Task: In the  document experience.pdf Select the first Column and change text color to  'Black' Apply the command  'Undo' Apply the command  Redo
Action: Mouse moved to (272, 348)
Screenshot: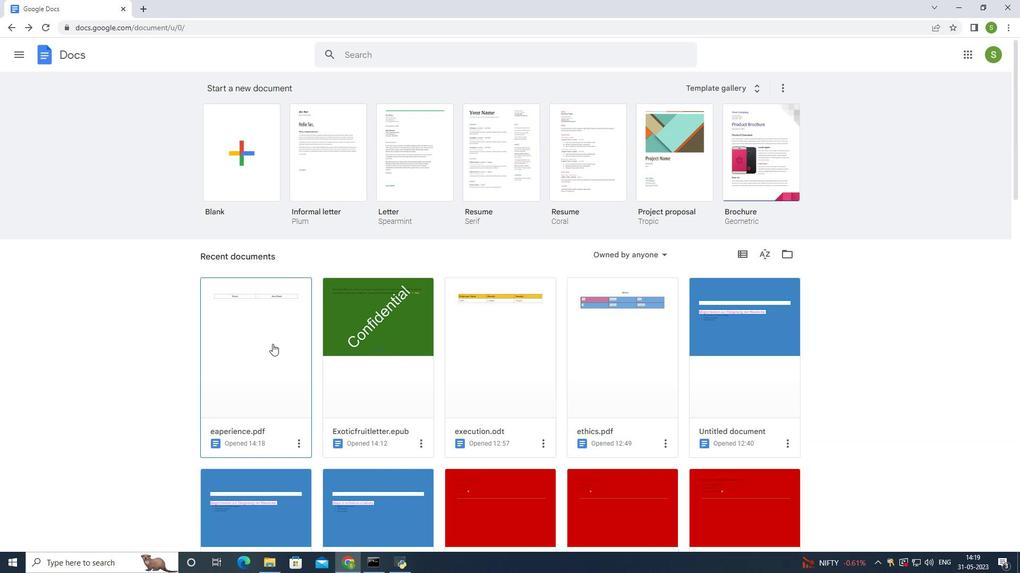 
Action: Mouse pressed left at (272, 348)
Screenshot: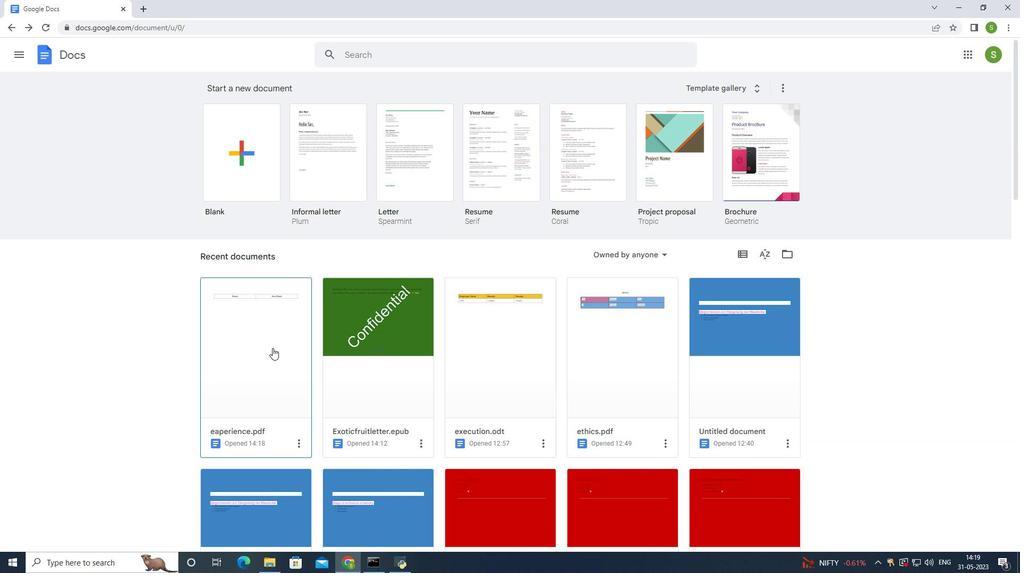 
Action: Mouse moved to (293, 182)
Screenshot: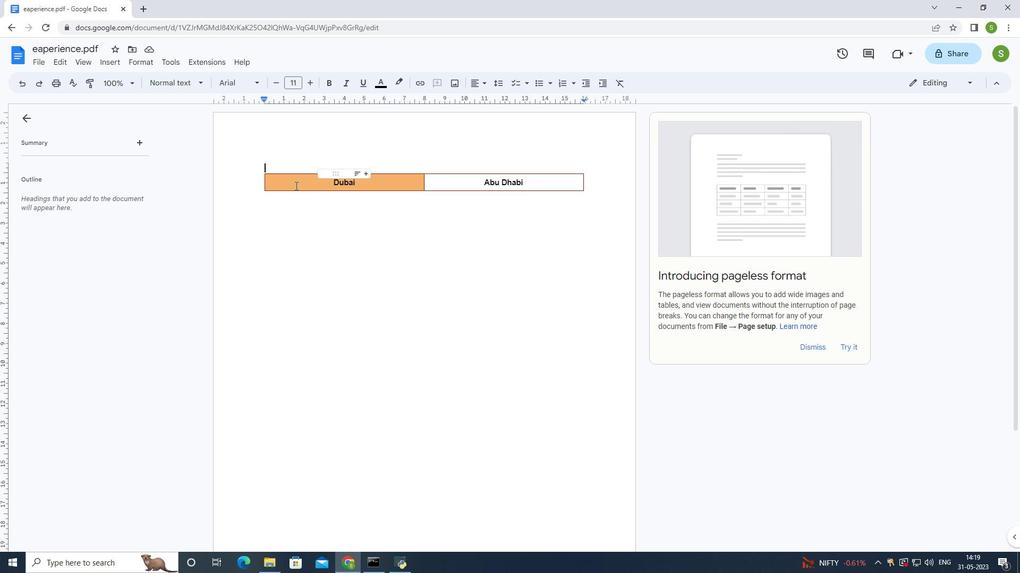 
Action: Mouse pressed left at (293, 182)
Screenshot: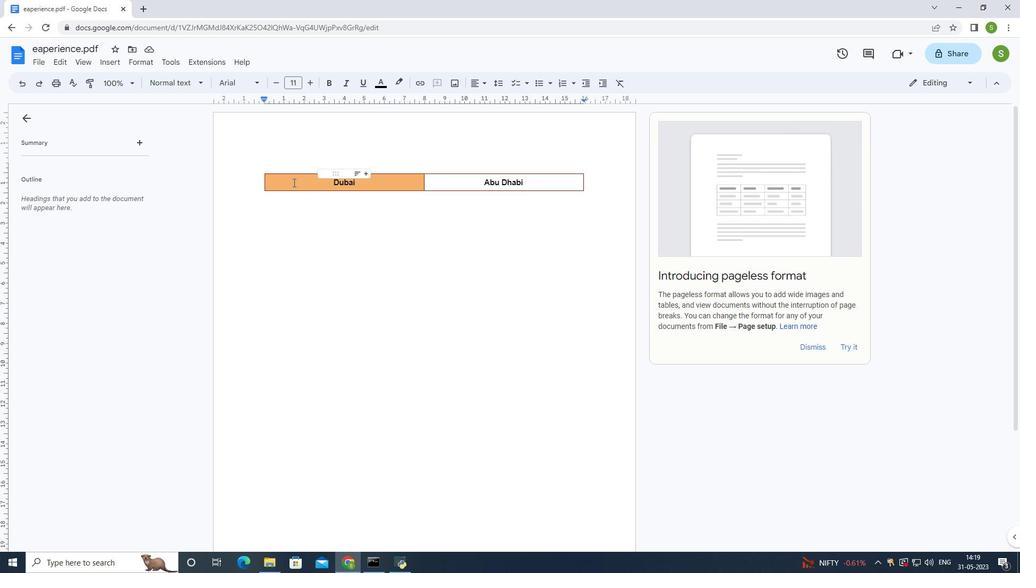 
Action: Mouse moved to (376, 82)
Screenshot: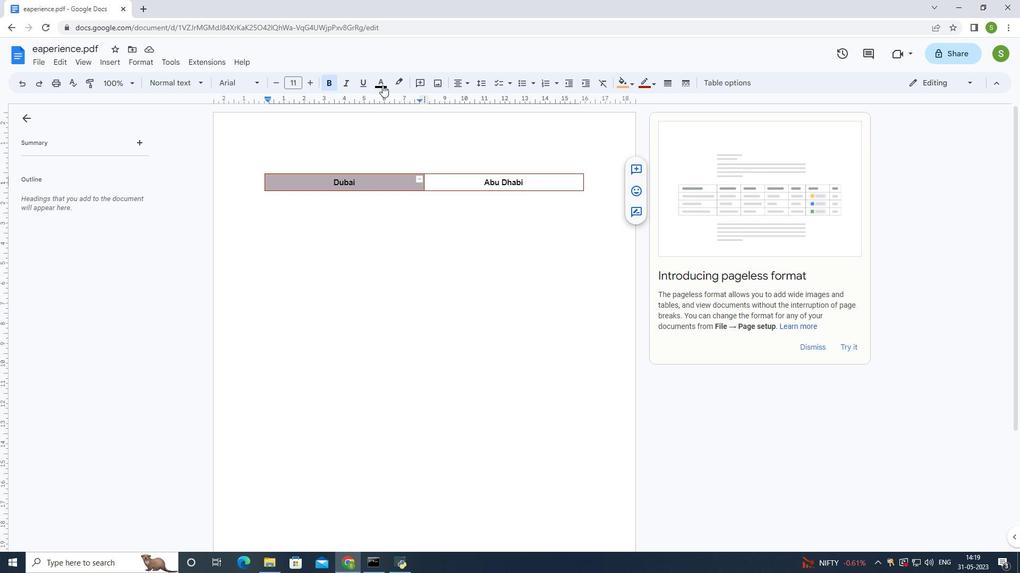 
Action: Mouse pressed left at (376, 82)
Screenshot: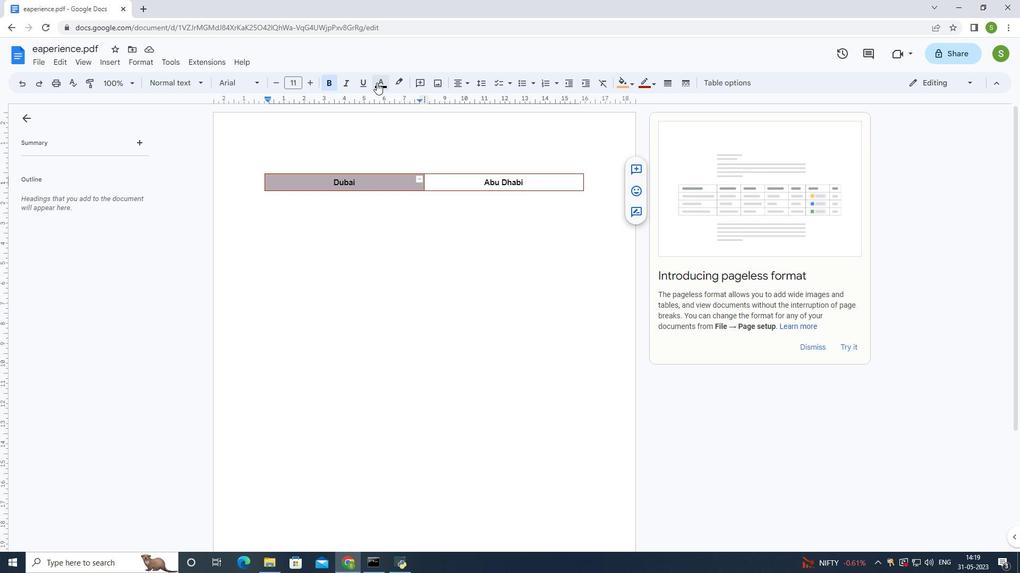 
Action: Mouse moved to (383, 105)
Screenshot: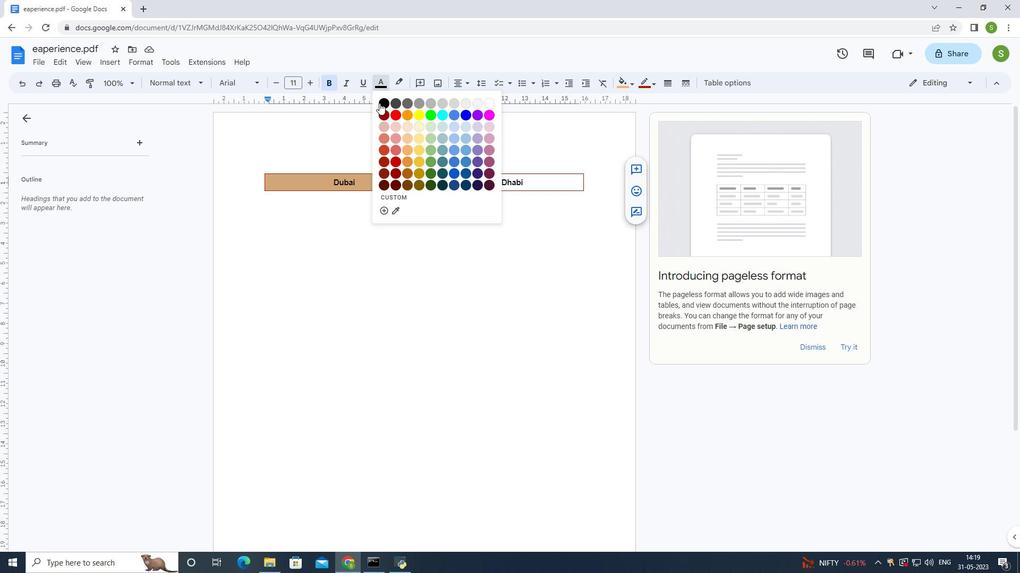 
Action: Mouse pressed left at (383, 105)
Screenshot: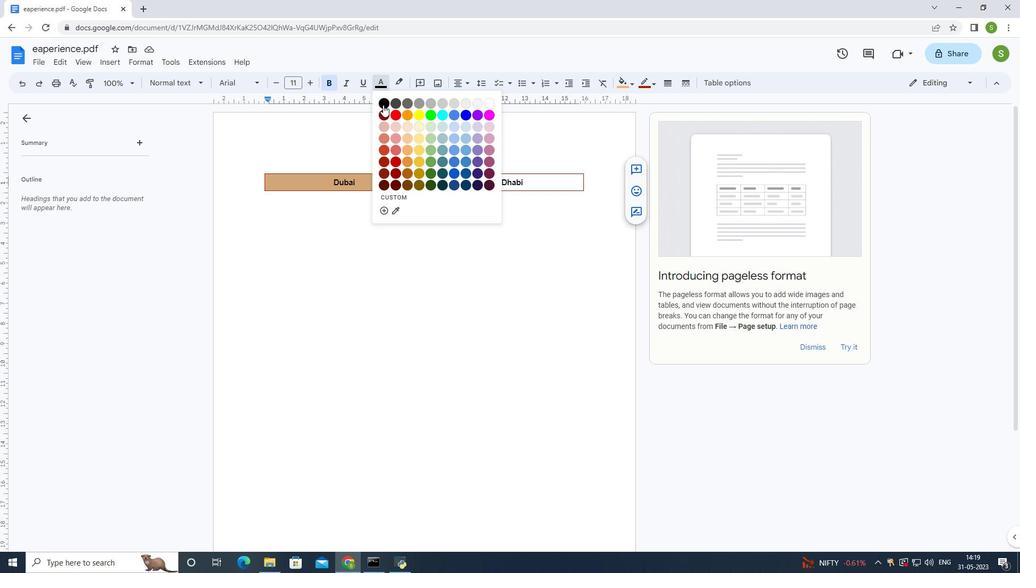 
Action: Mouse moved to (22, 80)
Screenshot: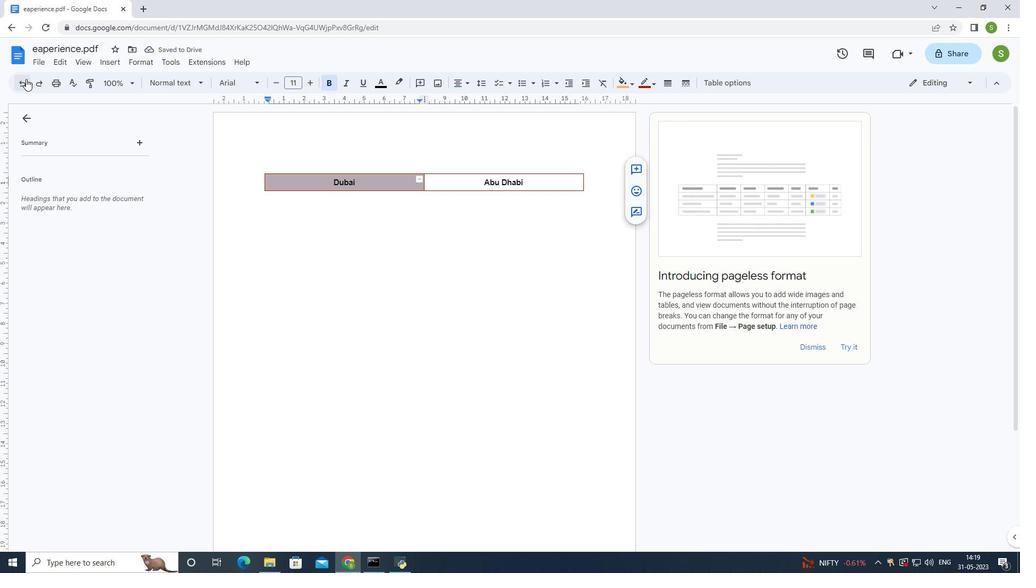 
Action: Mouse pressed left at (22, 80)
Screenshot: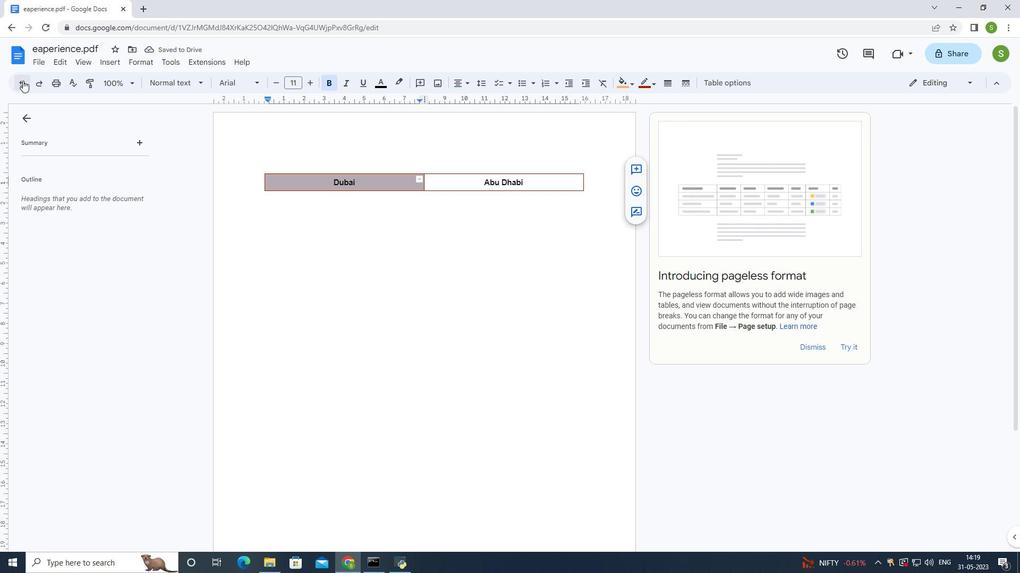 
Action: Mouse moved to (39, 80)
Screenshot: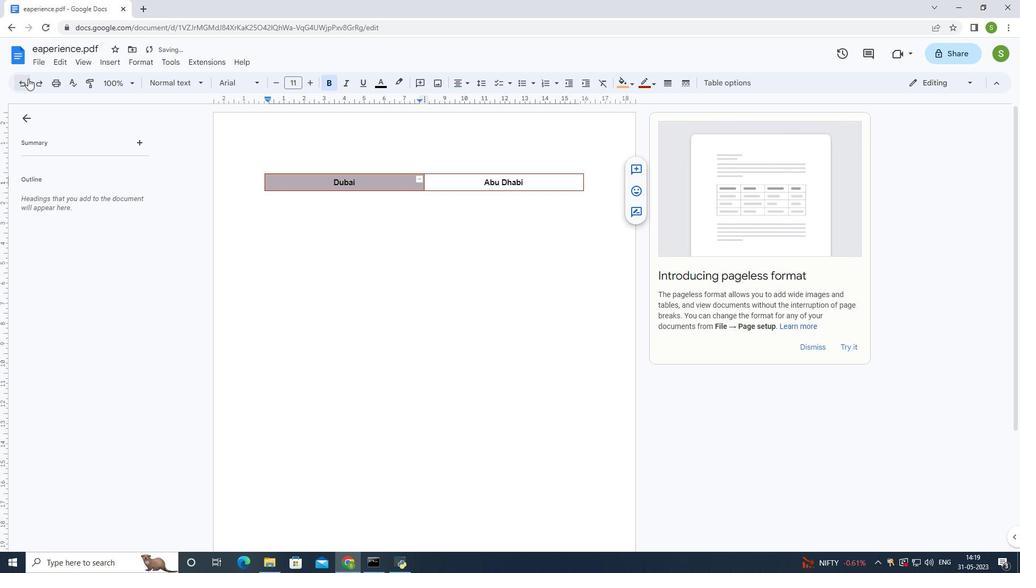 
Action: Mouse pressed left at (39, 80)
Screenshot: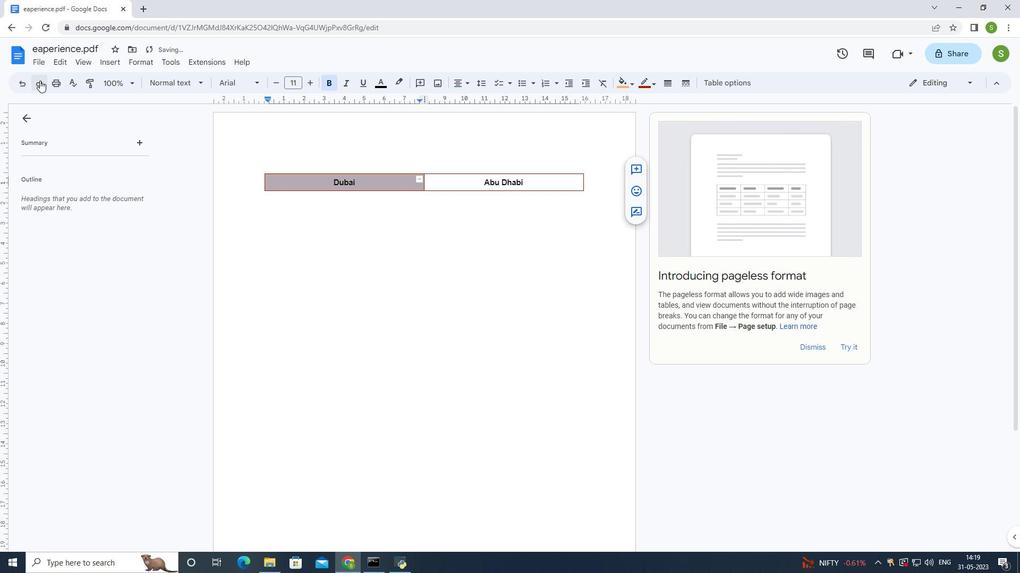 
Action: Mouse moved to (342, 225)
Screenshot: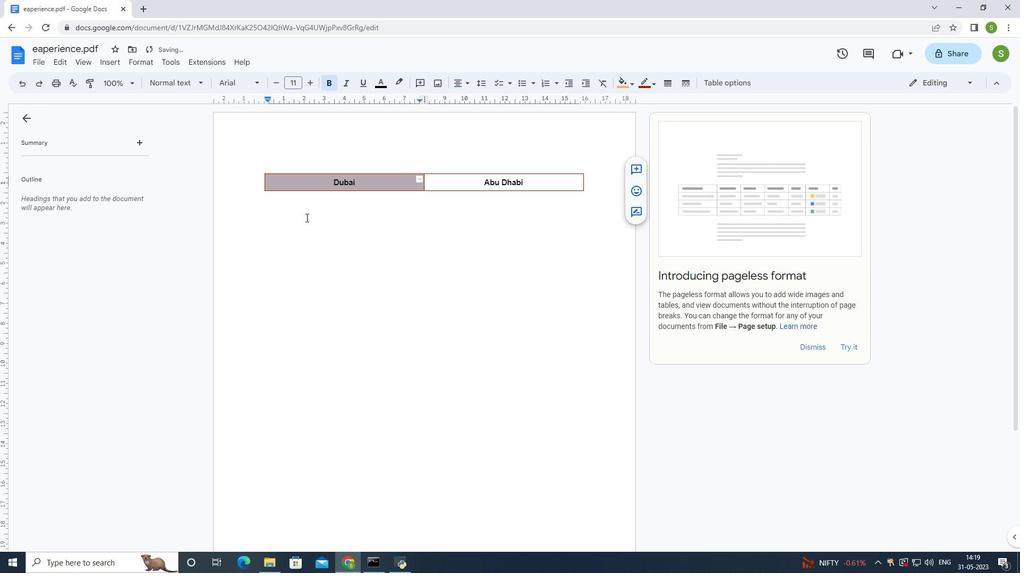 
Action: Mouse pressed left at (342, 225)
Screenshot: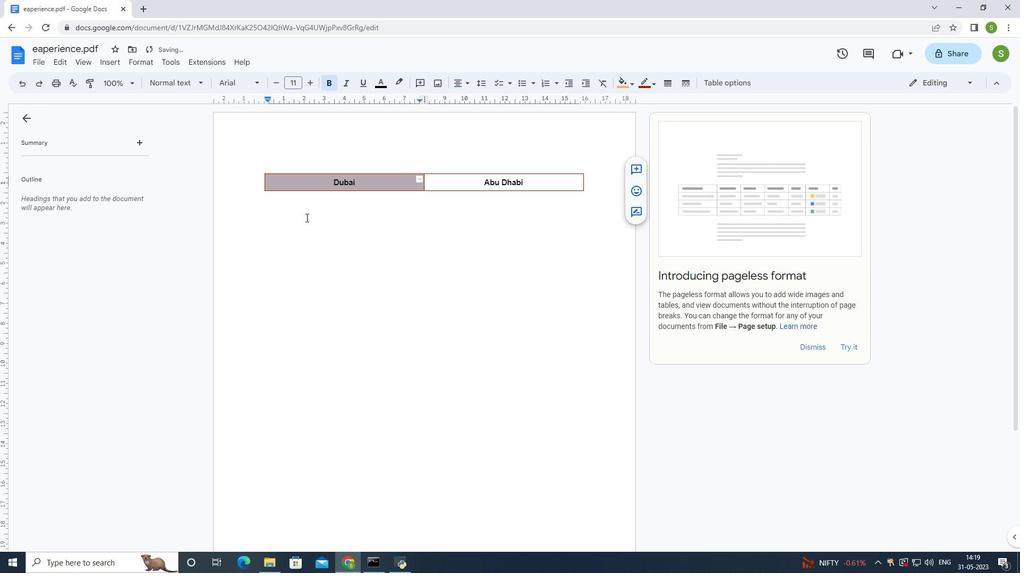 
Action: Mouse moved to (413, 216)
Screenshot: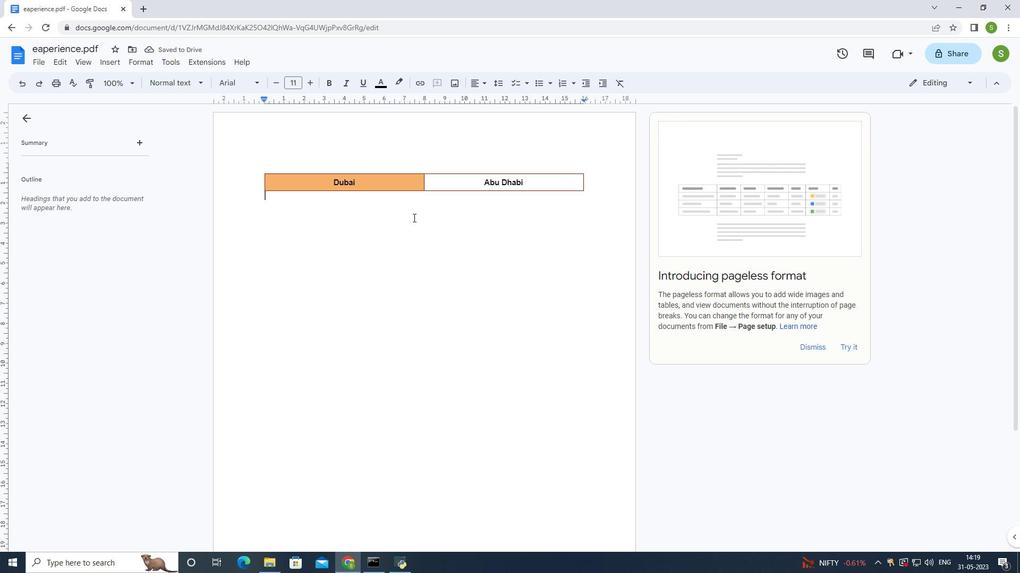 
Action: Key pressed ctrl+S
Screenshot: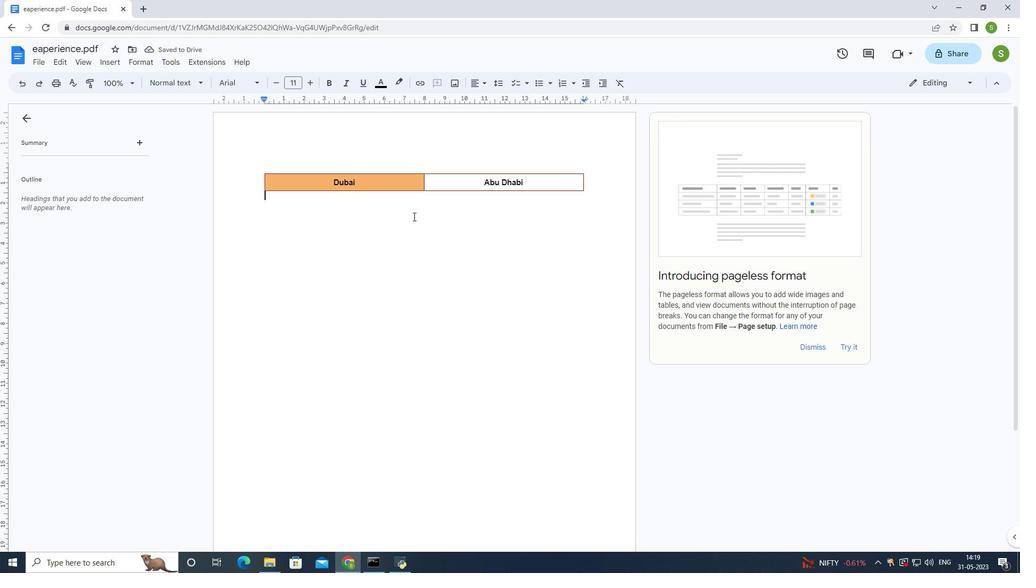 
Action: Mouse moved to (410, 237)
Screenshot: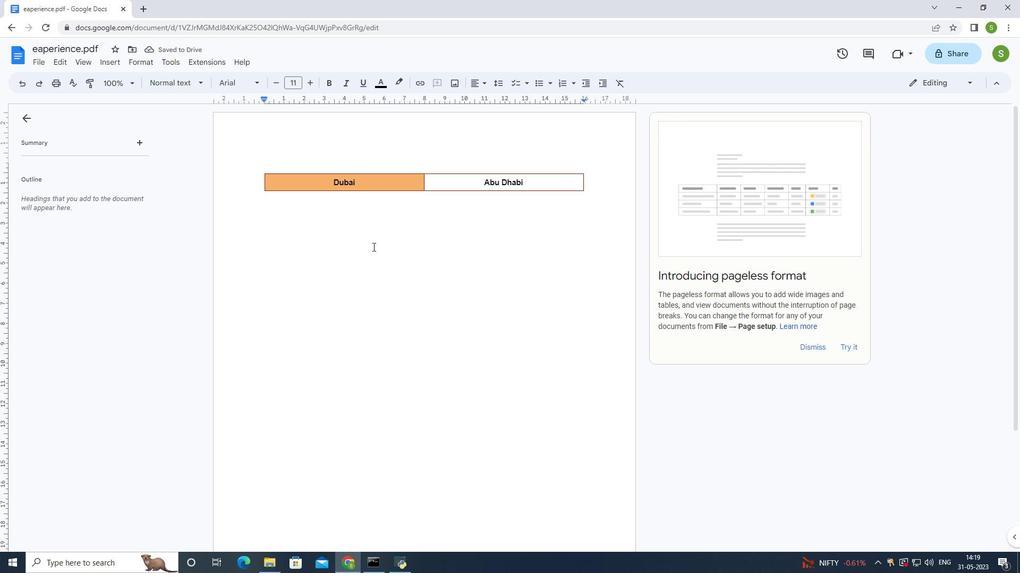 
